 Task: Add Vicolo Roasted Mushroom Pizza to the cart.
Action: Mouse pressed left at (30, 157)
Screenshot: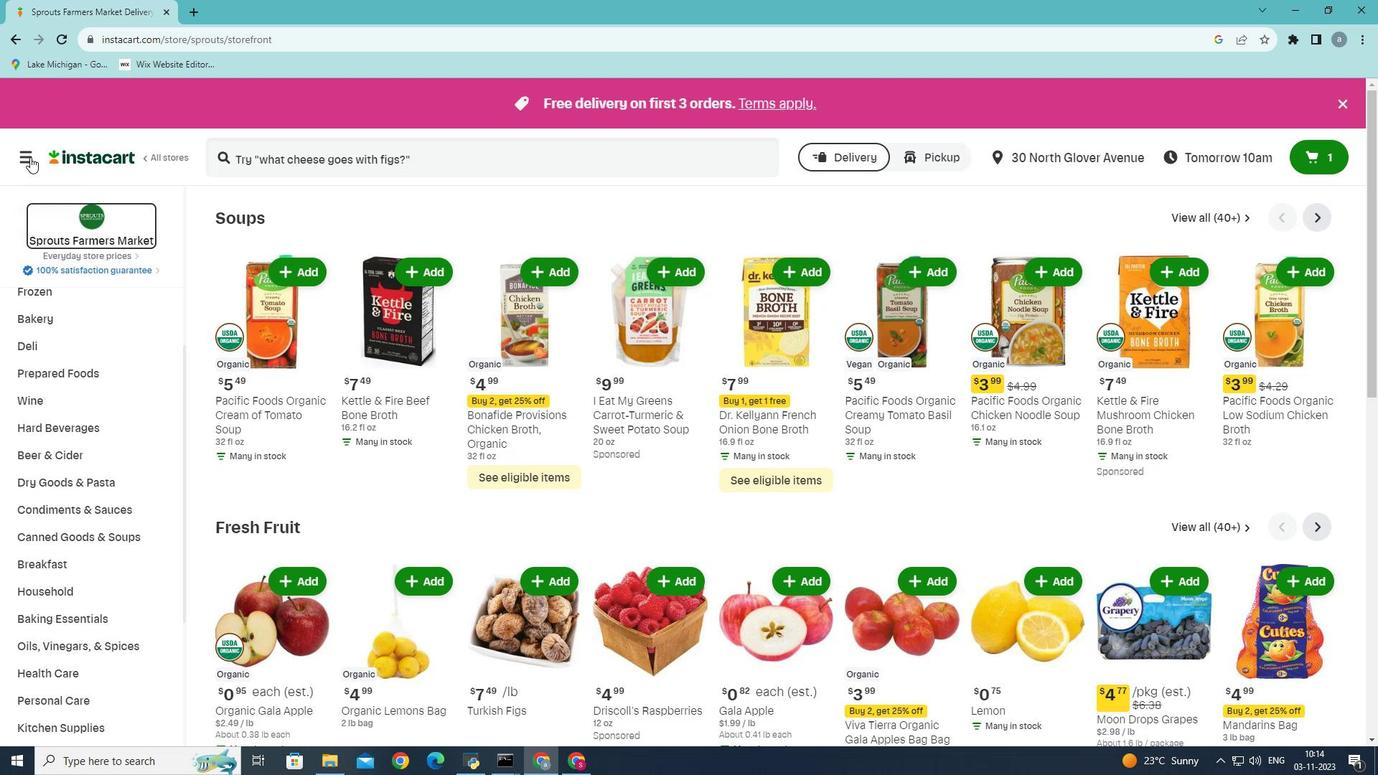
Action: Mouse moved to (66, 399)
Screenshot: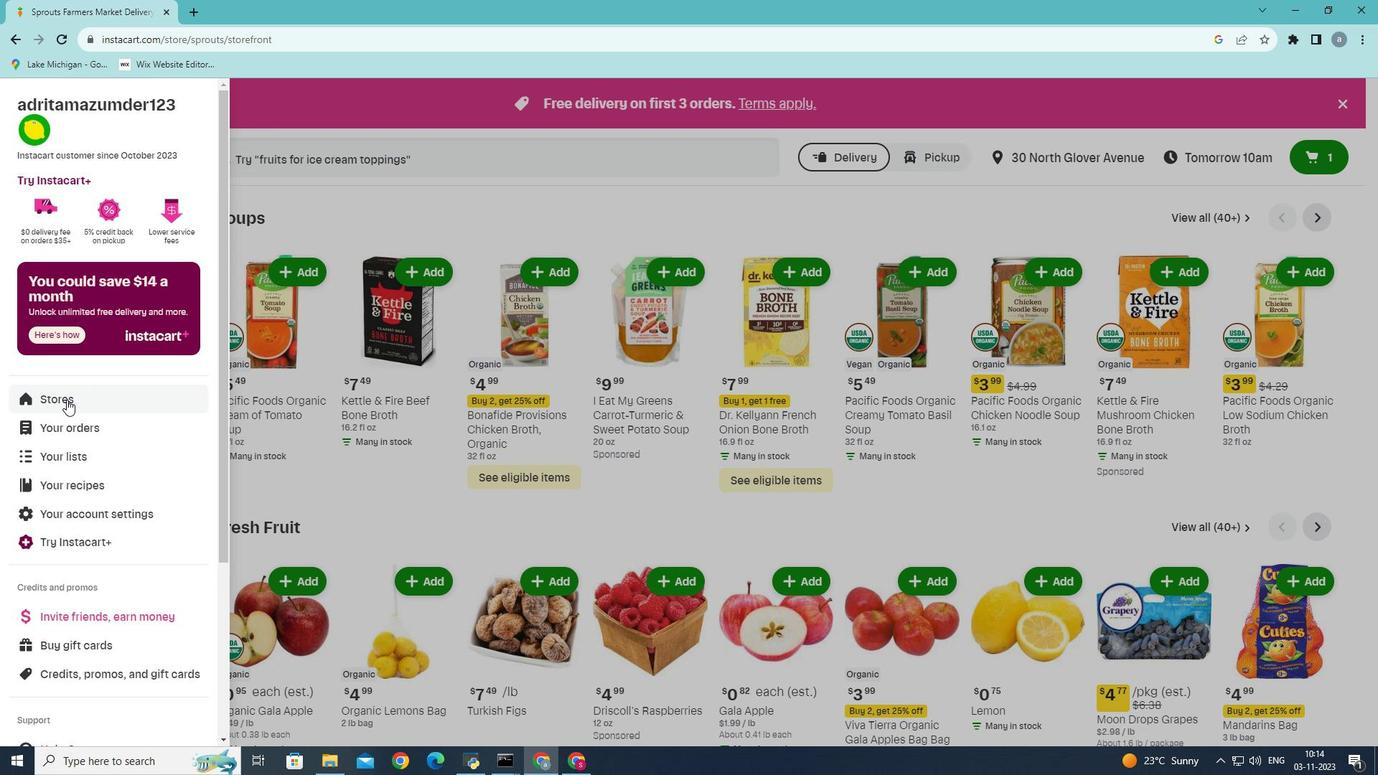 
Action: Mouse pressed left at (66, 399)
Screenshot: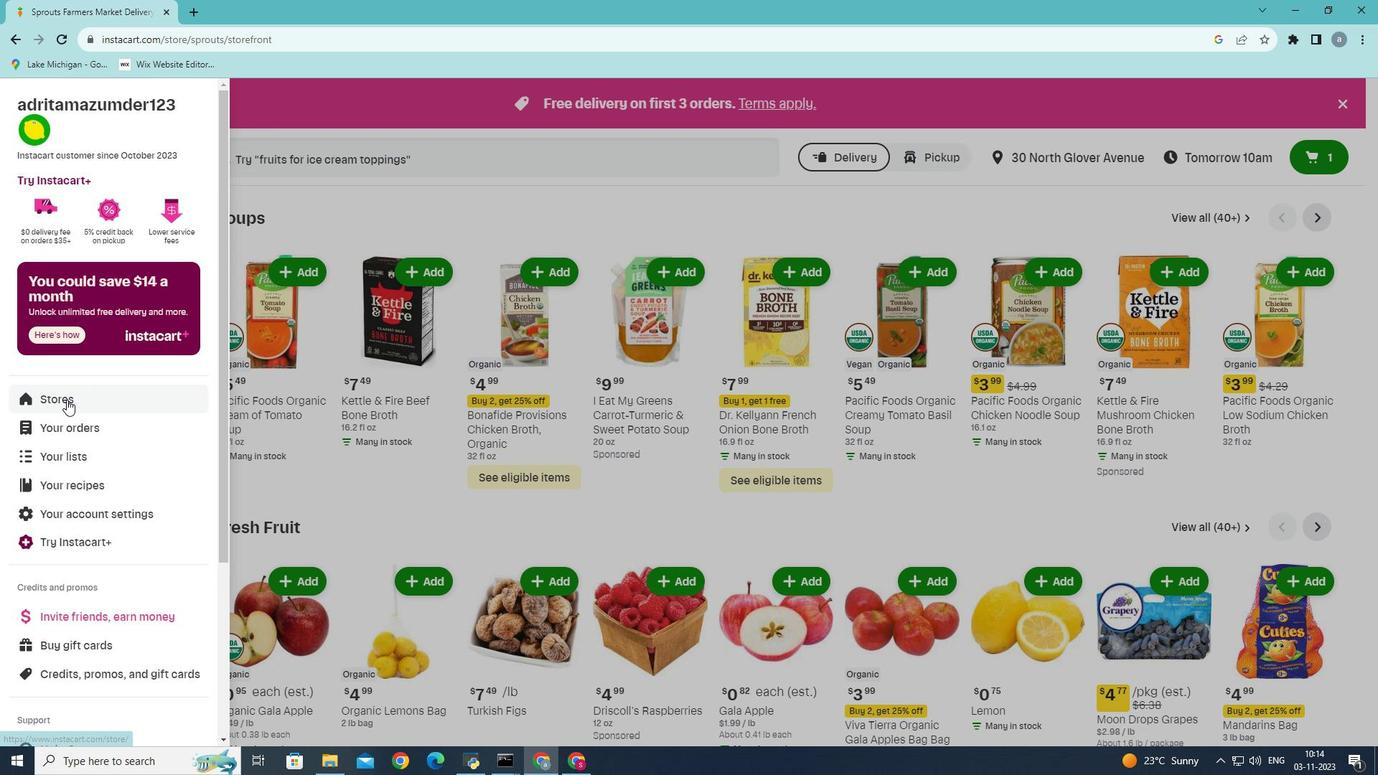 
Action: Mouse moved to (338, 165)
Screenshot: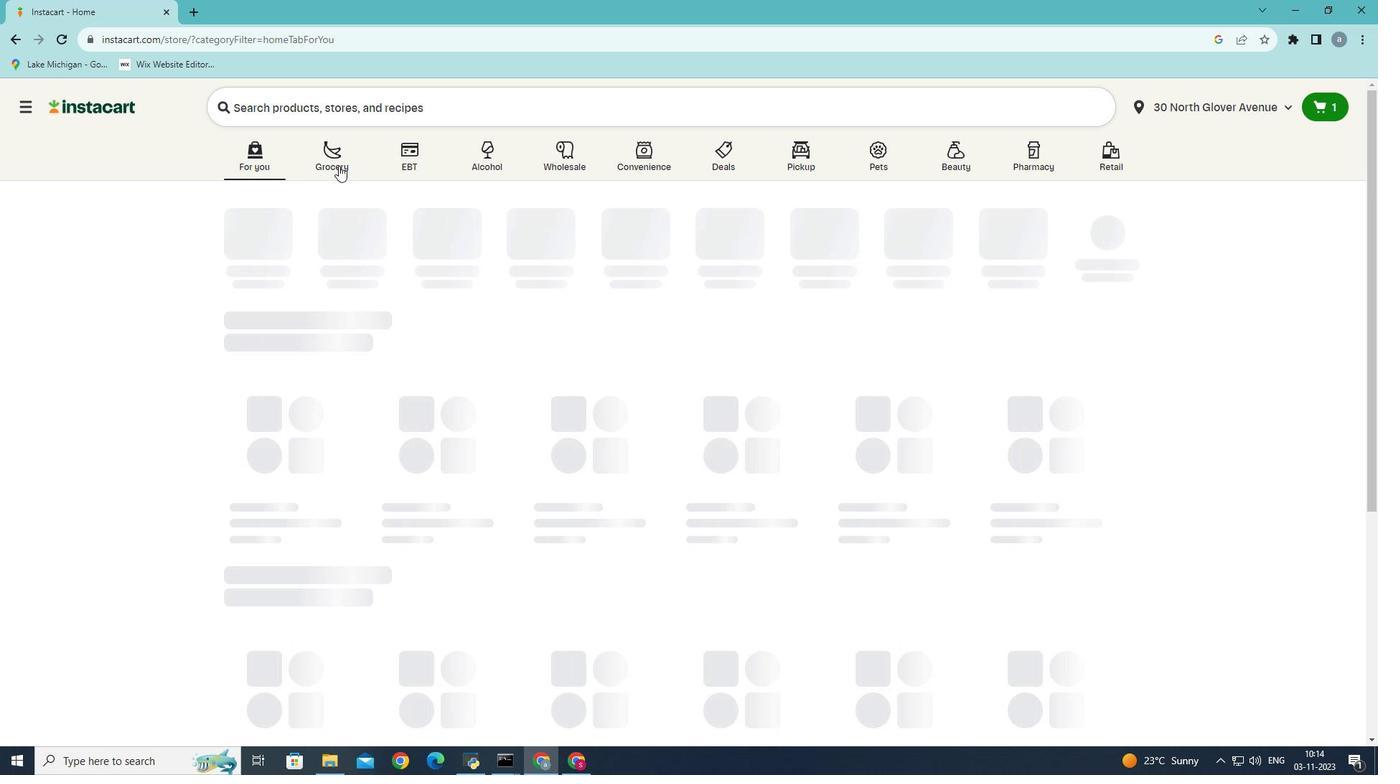 
Action: Mouse pressed left at (338, 165)
Screenshot: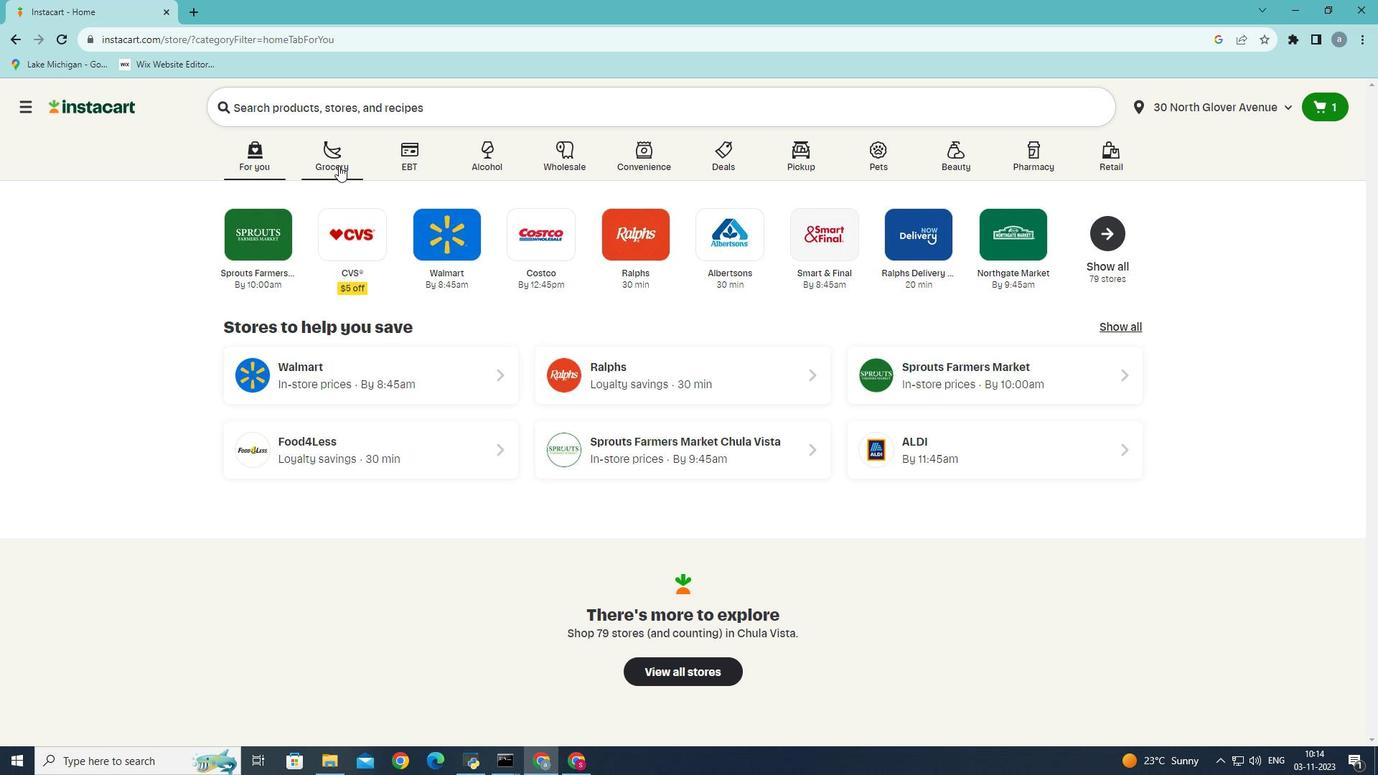 
Action: Mouse moved to (325, 394)
Screenshot: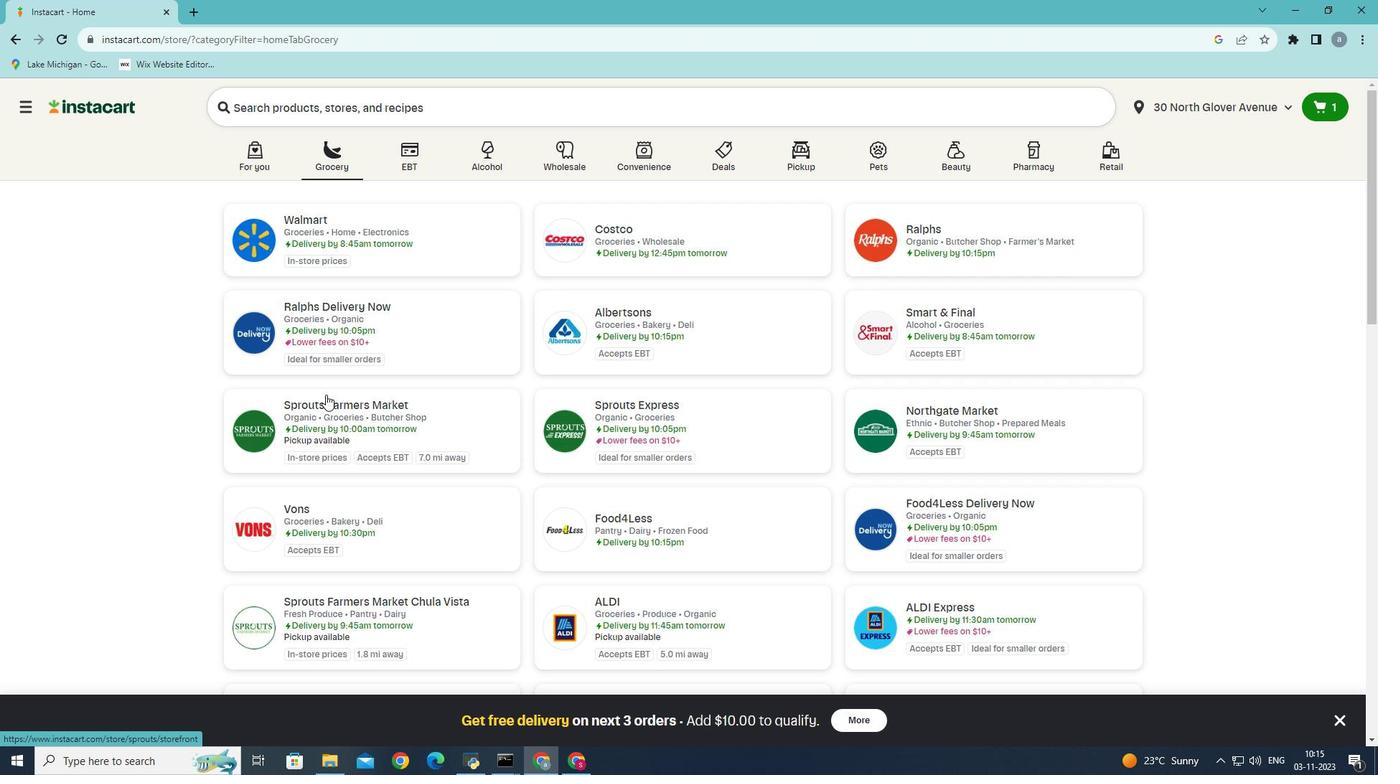
Action: Mouse pressed left at (325, 394)
Screenshot: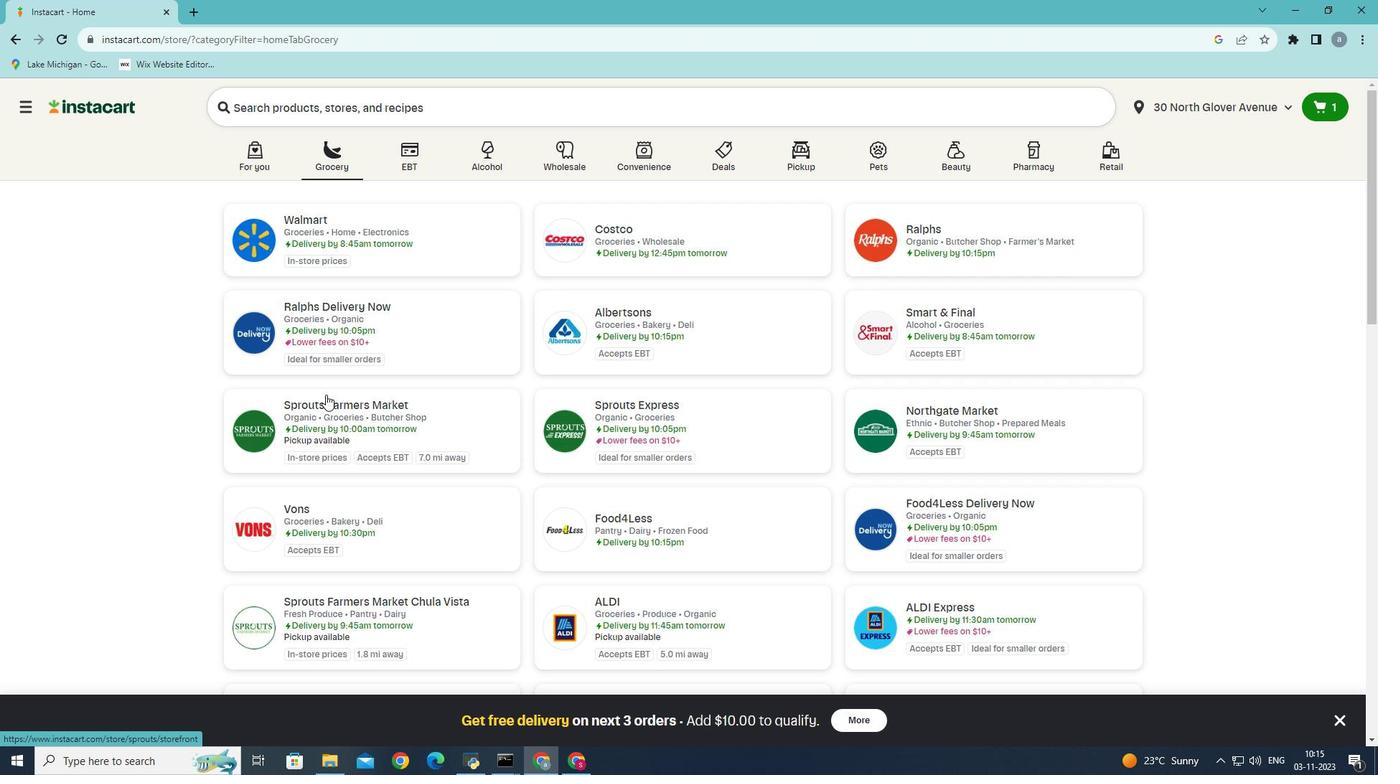 
Action: Mouse moved to (44, 595)
Screenshot: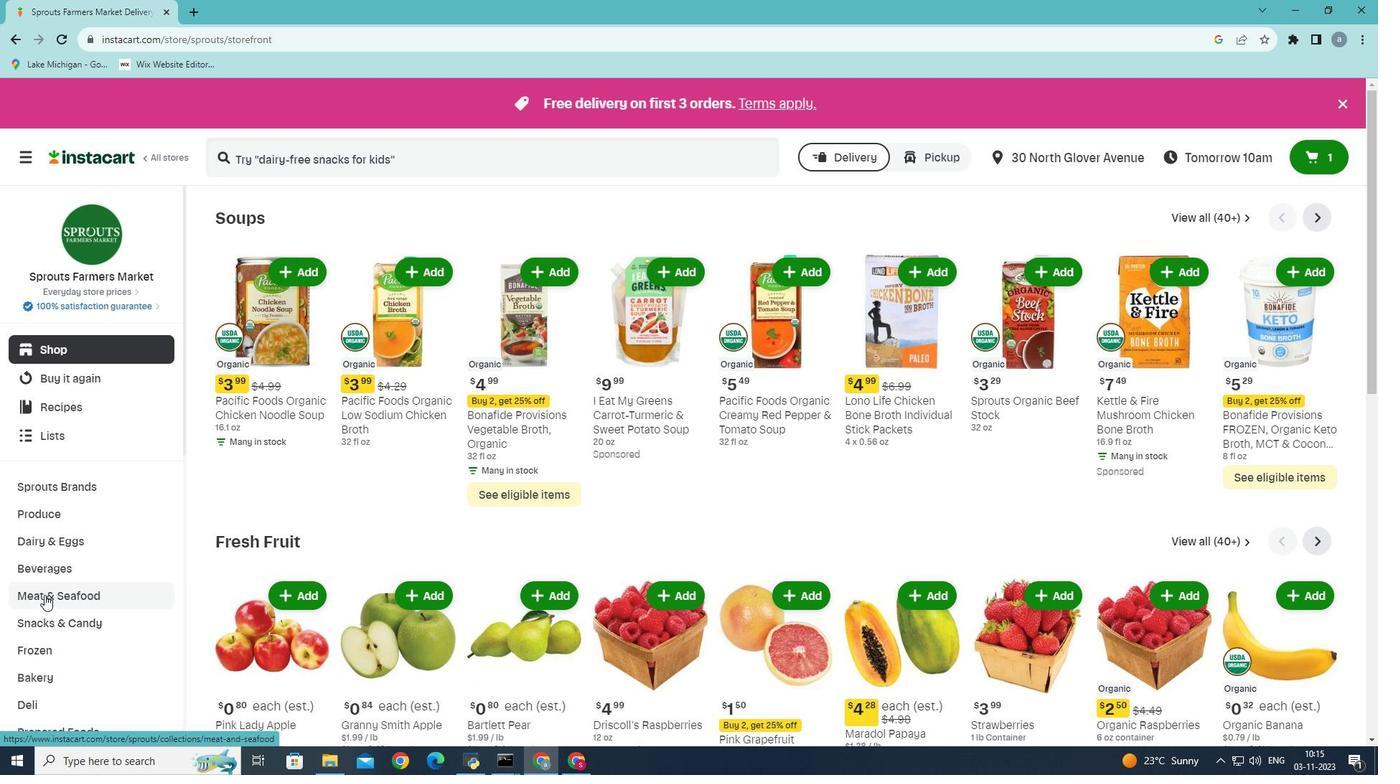 
Action: Mouse scrolled (44, 594) with delta (0, 0)
Screenshot: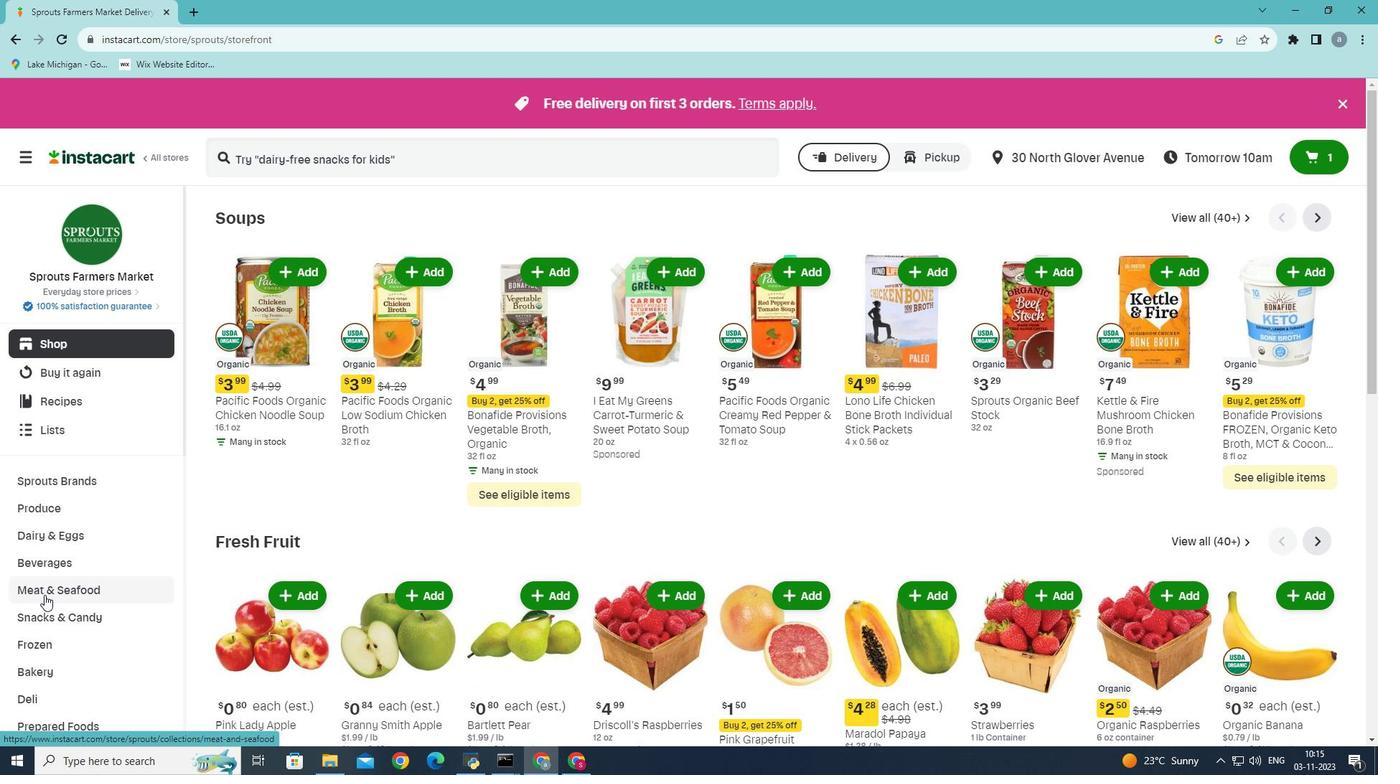 
Action: Mouse scrolled (44, 594) with delta (0, 0)
Screenshot: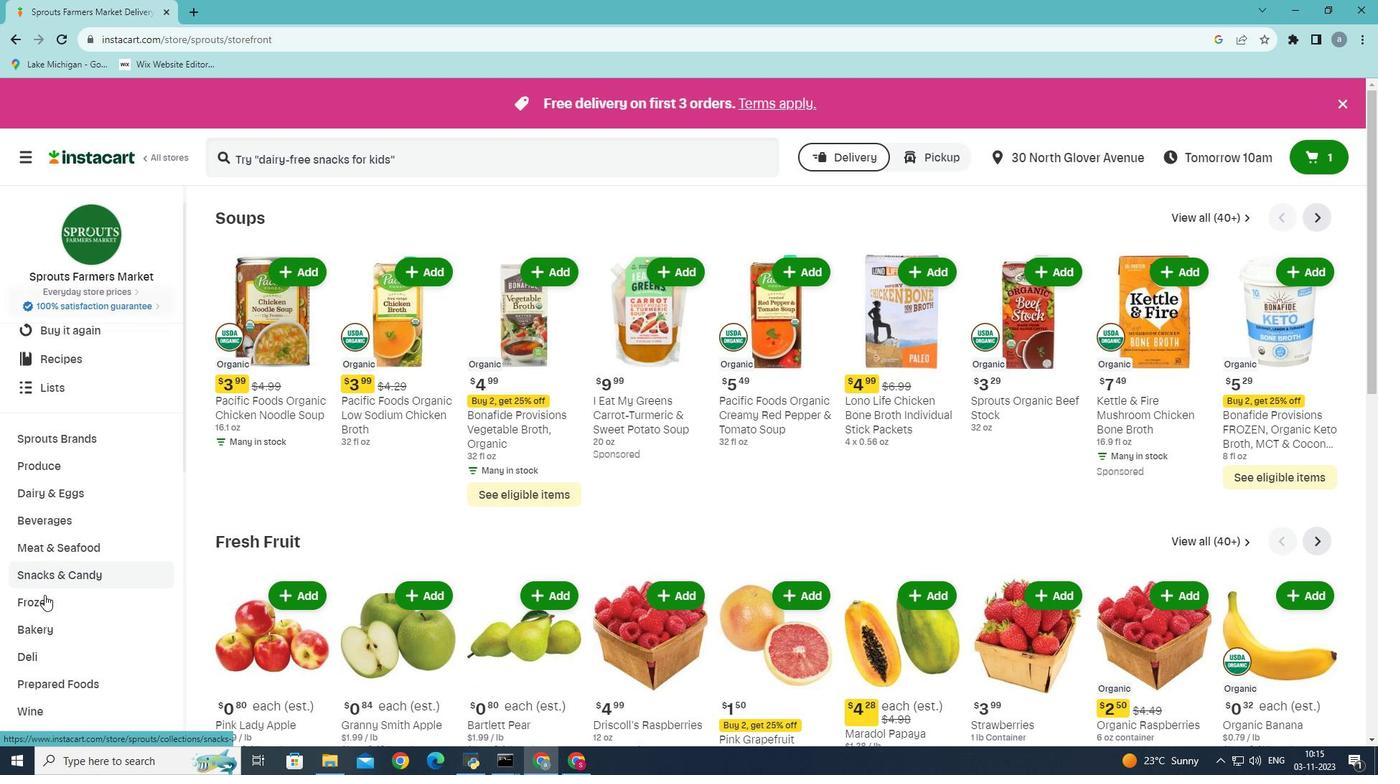 
Action: Mouse moved to (44, 594)
Screenshot: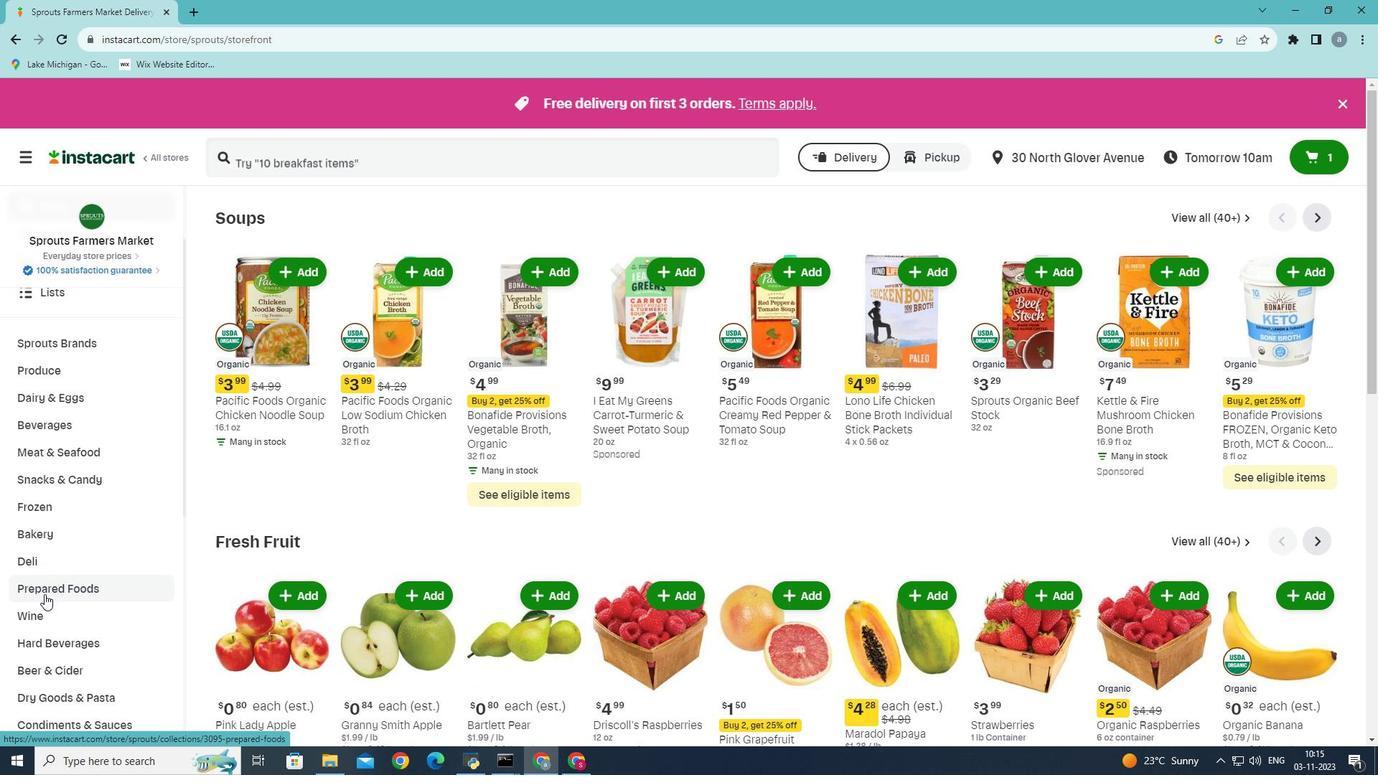 
Action: Mouse pressed left at (44, 594)
Screenshot: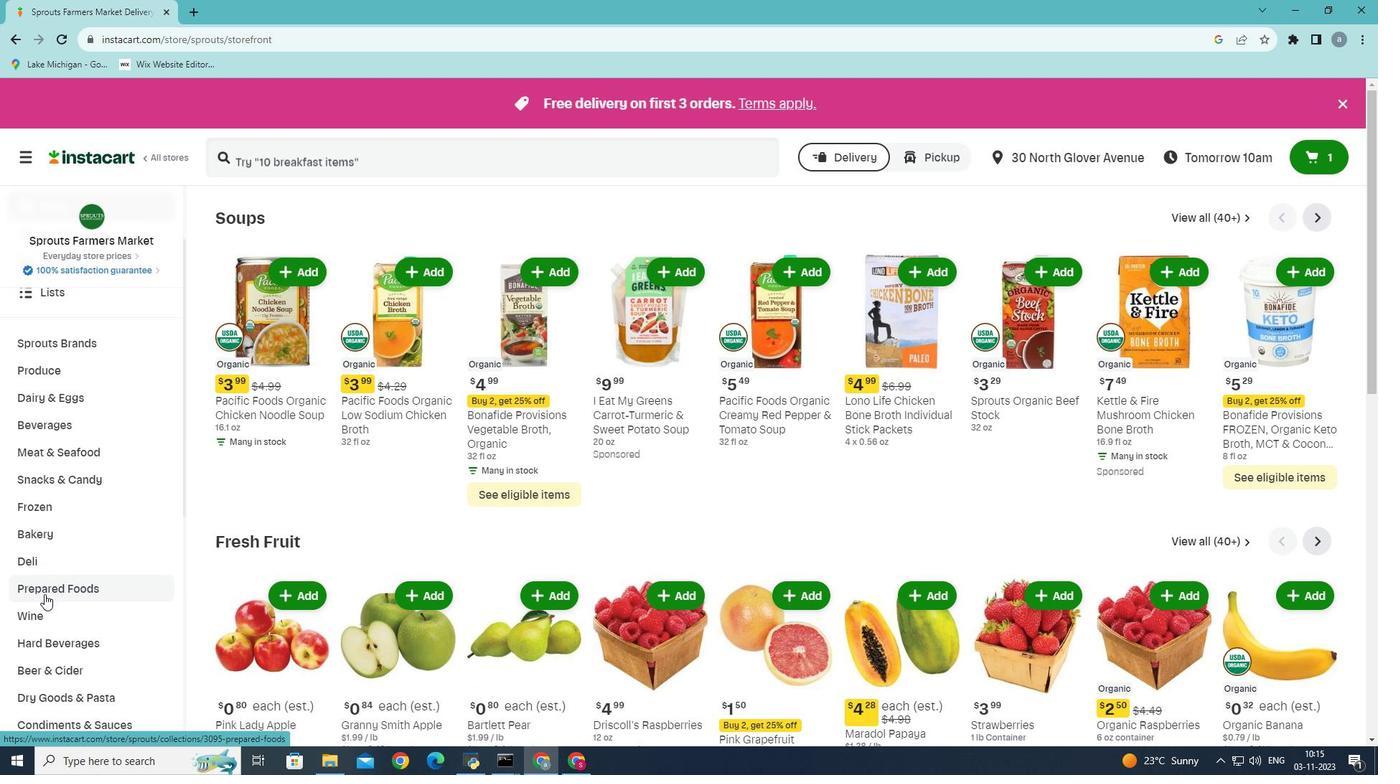 
Action: Mouse moved to (494, 255)
Screenshot: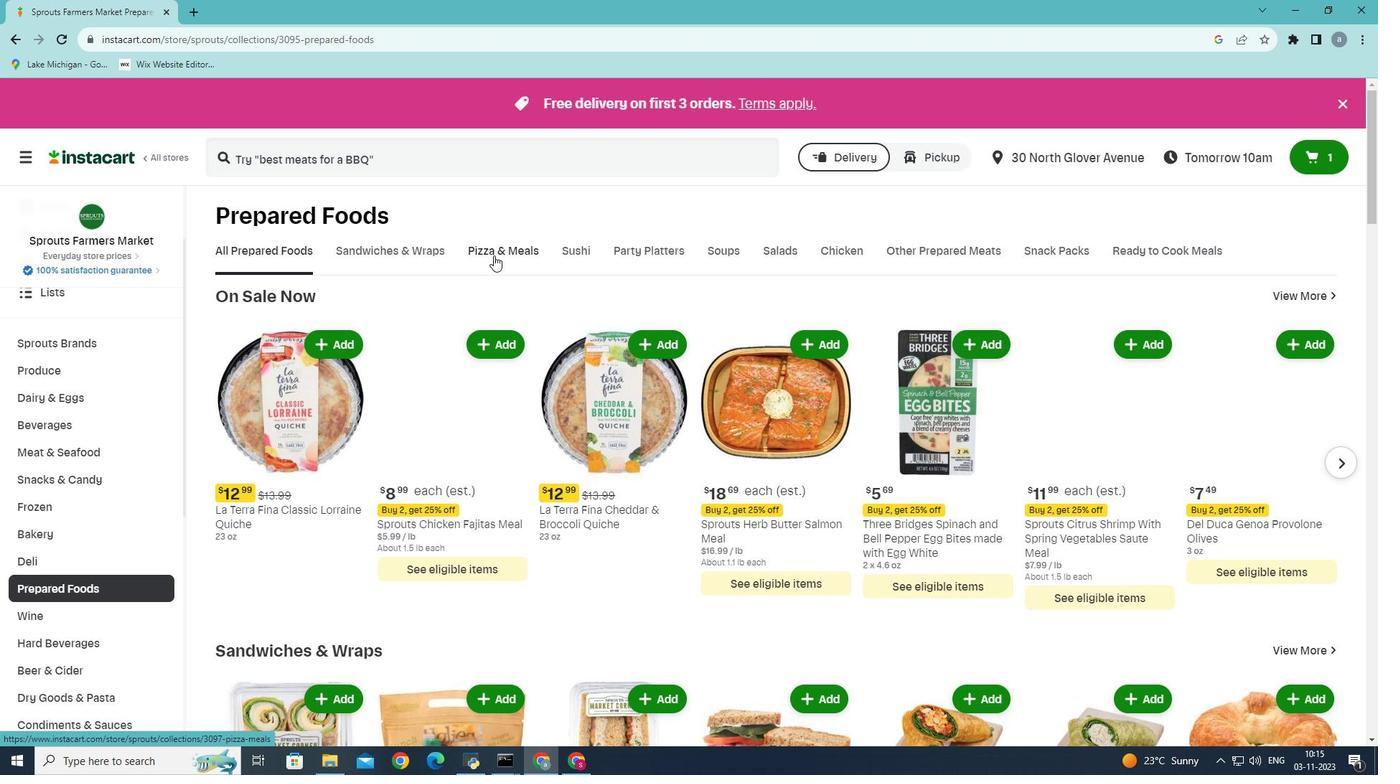 
Action: Mouse pressed left at (494, 255)
Screenshot: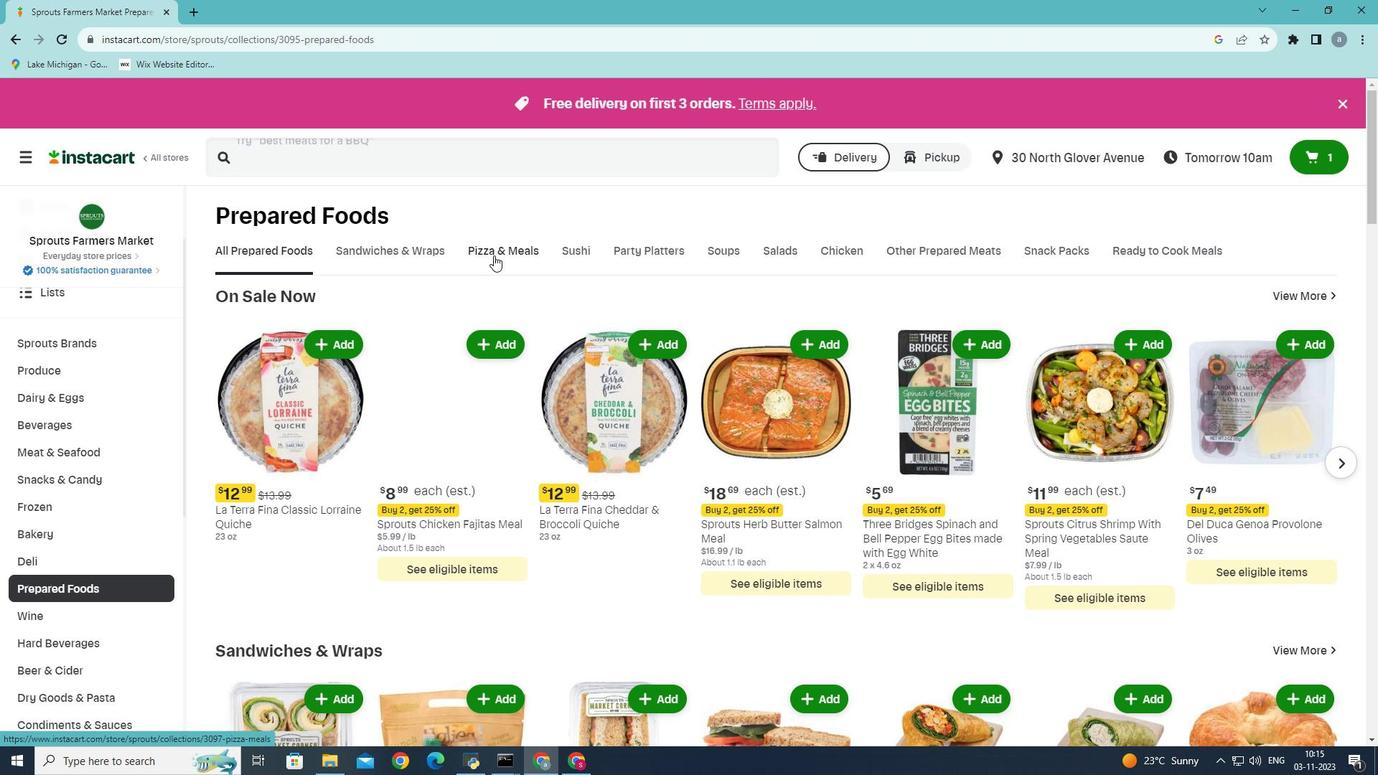 
Action: Mouse moved to (303, 321)
Screenshot: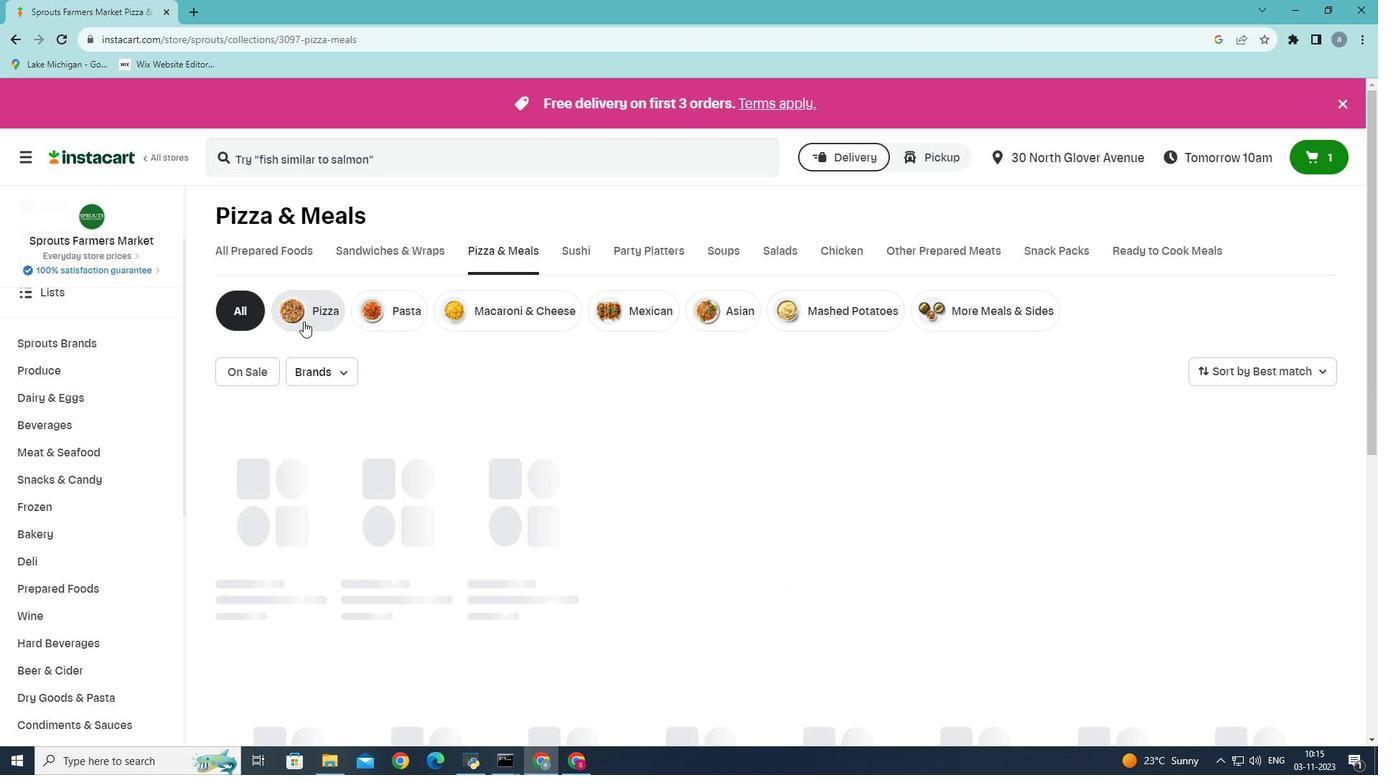 
Action: Mouse pressed left at (303, 321)
Screenshot: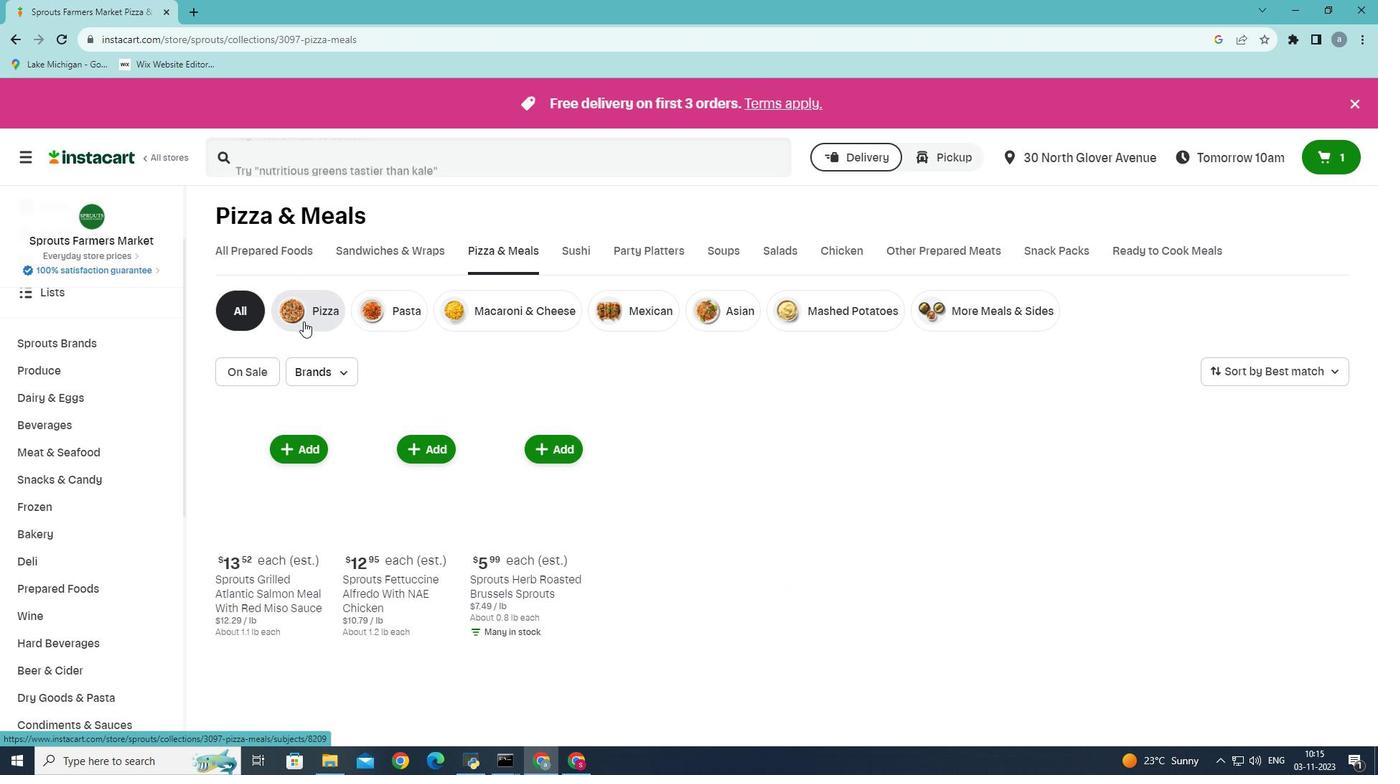 
Action: Mouse moved to (535, 445)
Screenshot: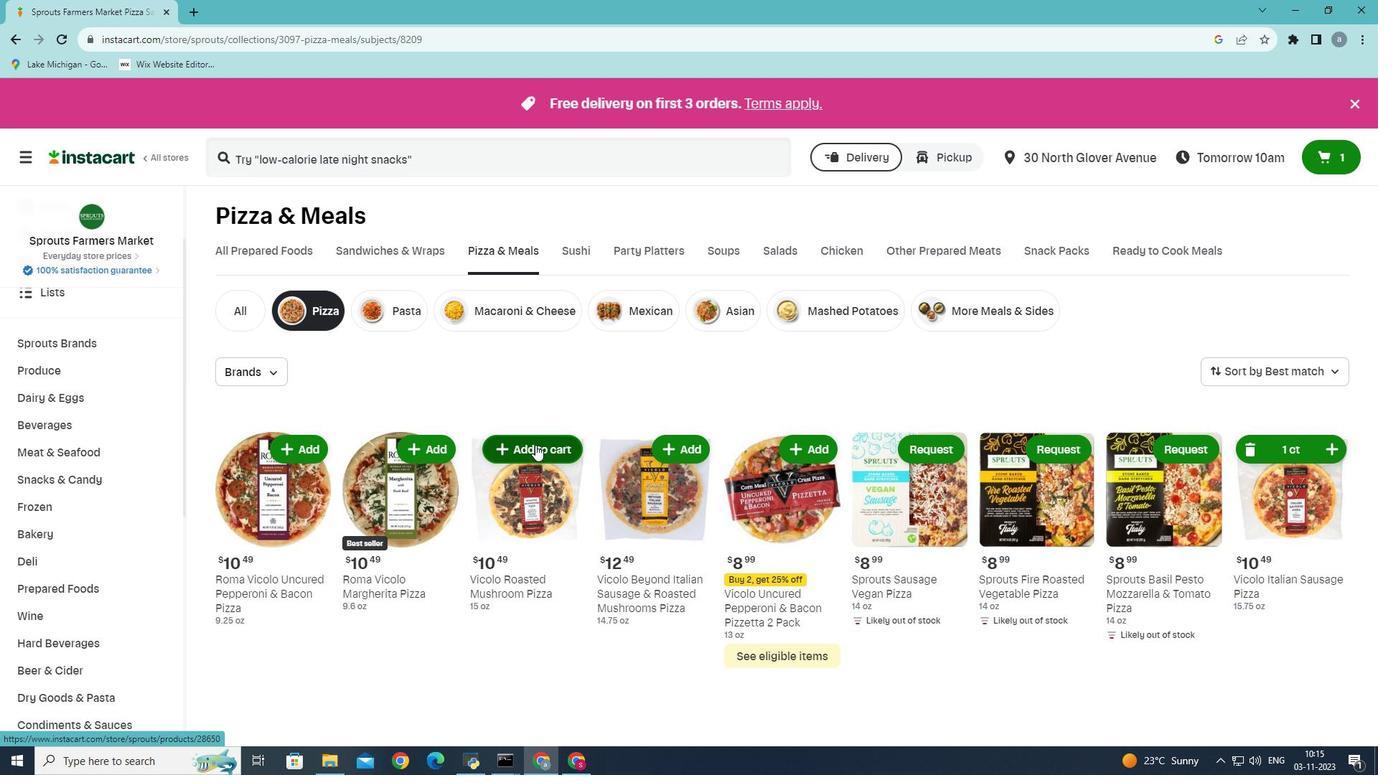 
Action: Mouse pressed left at (535, 445)
Screenshot: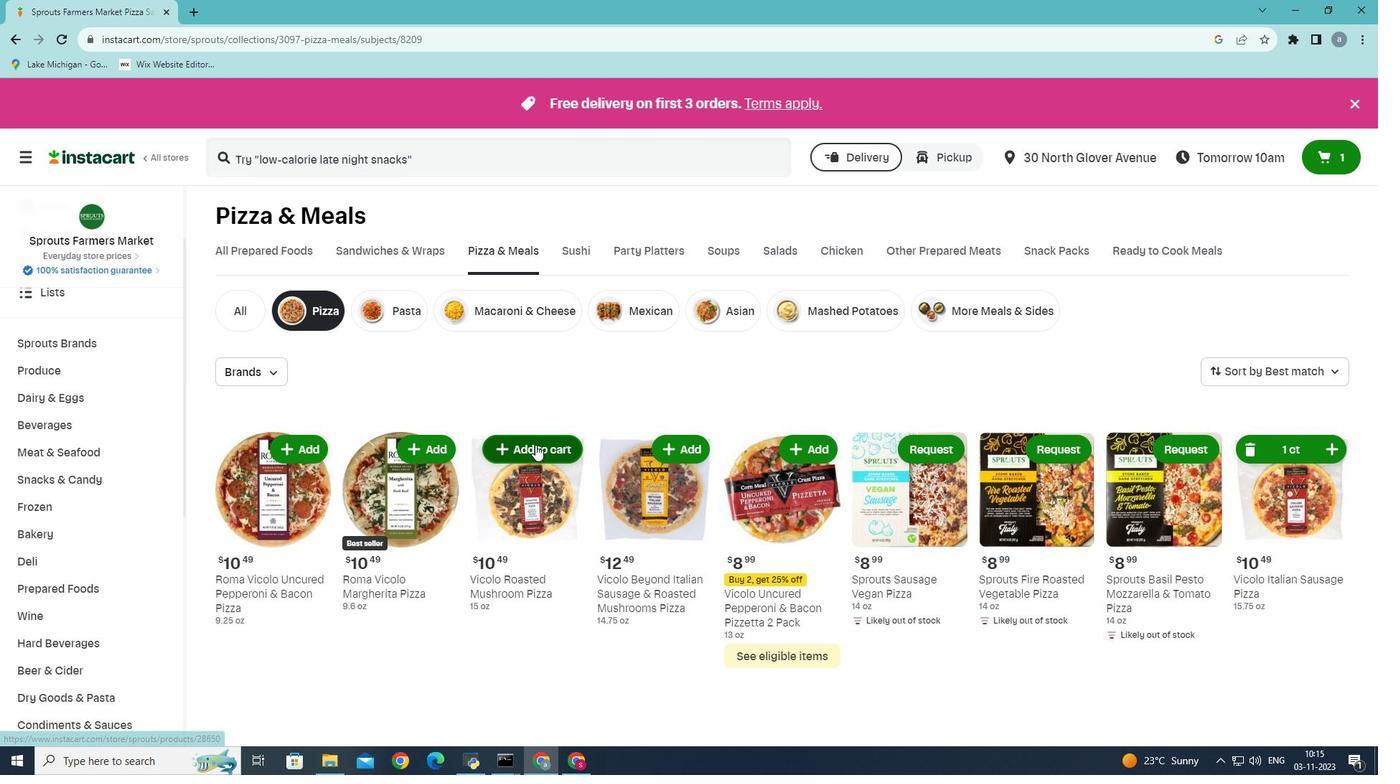 
